 Task: Add a condition where "Channel Is WhatsApp" in pending tickets.
Action: Mouse moved to (133, 380)
Screenshot: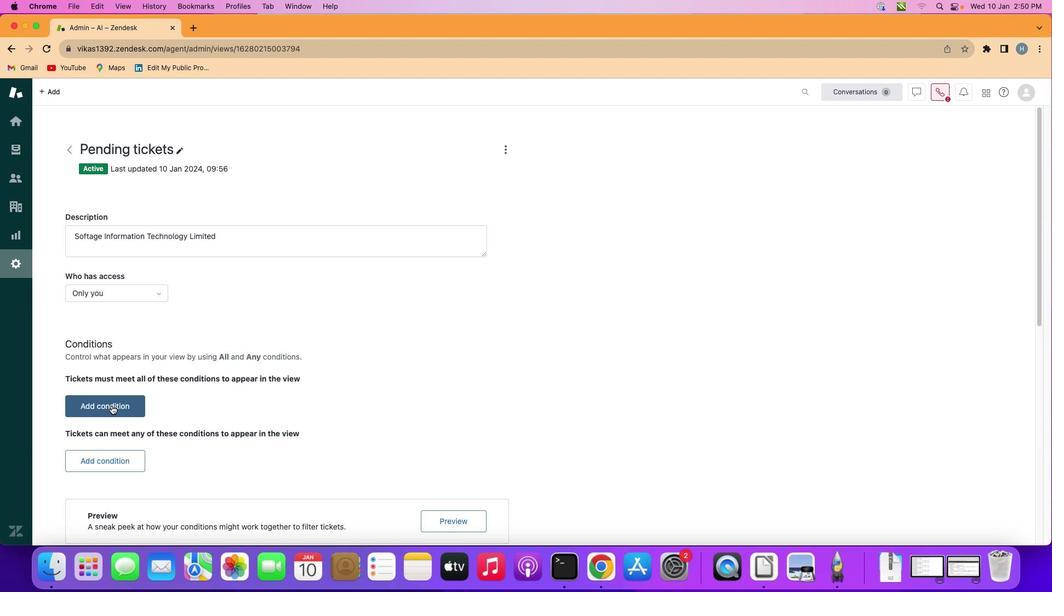 
Action: Mouse pressed left at (133, 380)
Screenshot: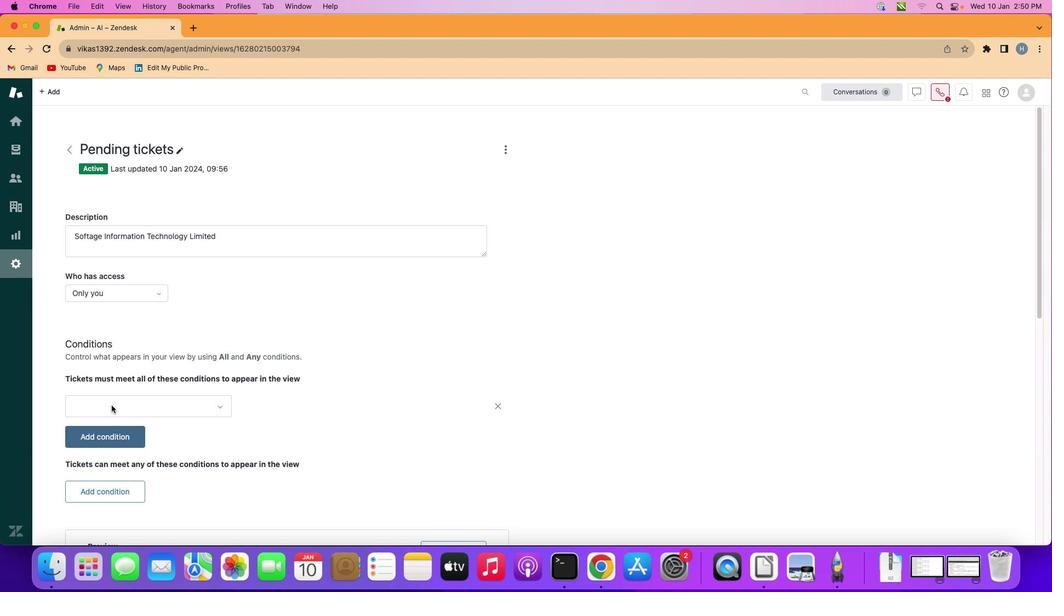 
Action: Mouse moved to (191, 380)
Screenshot: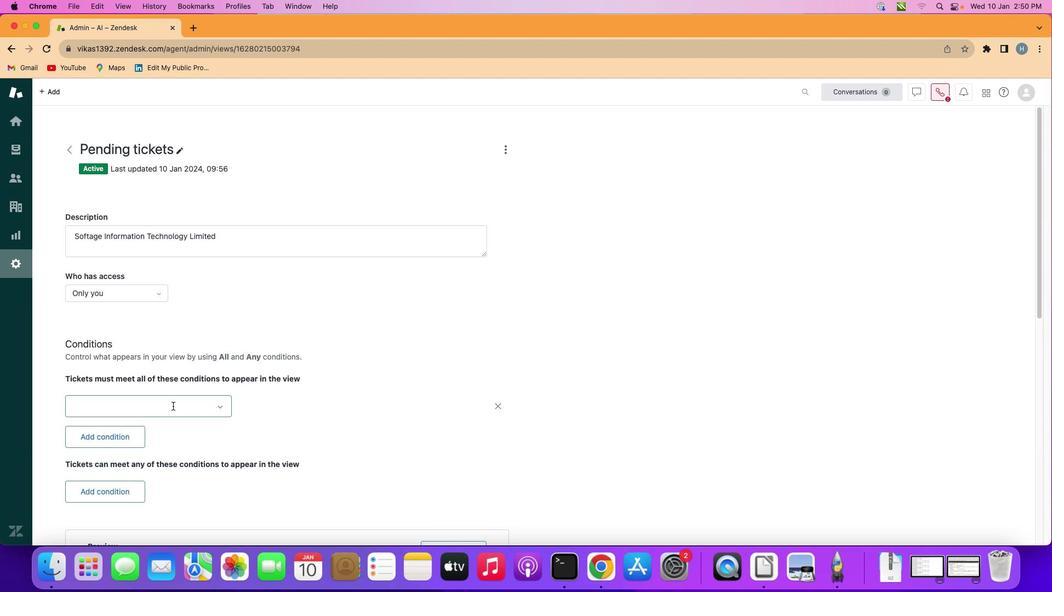 
Action: Mouse pressed left at (191, 380)
Screenshot: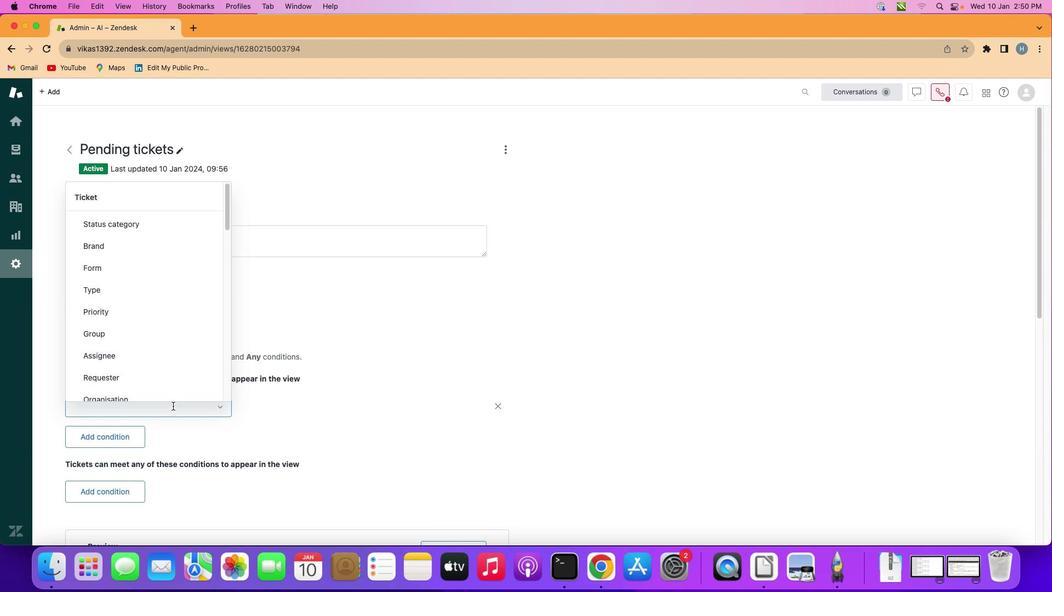 
Action: Mouse moved to (194, 307)
Screenshot: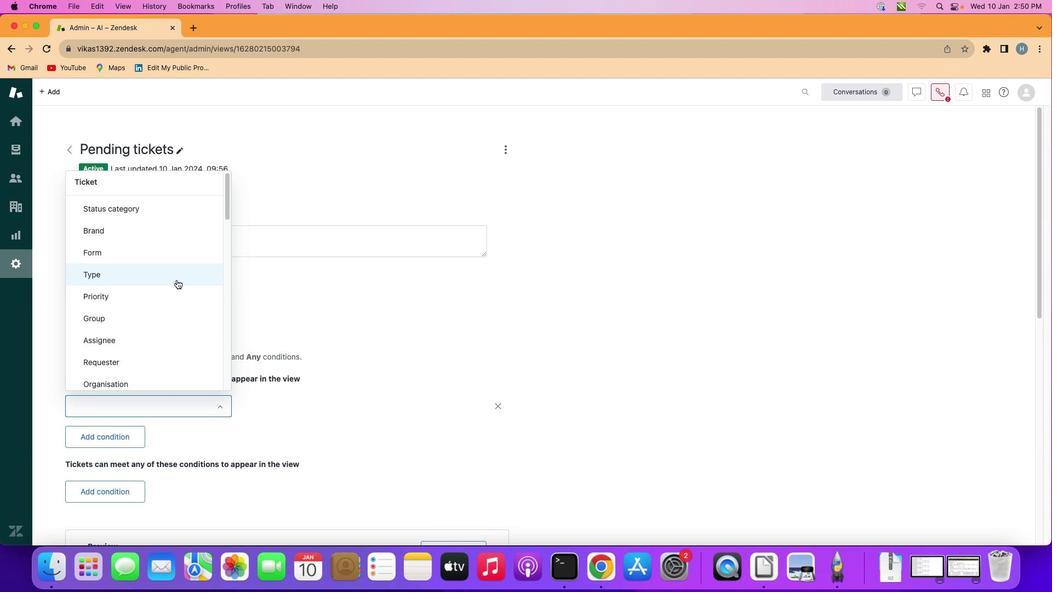 
Action: Mouse scrolled (194, 307) with delta (29, 145)
Screenshot: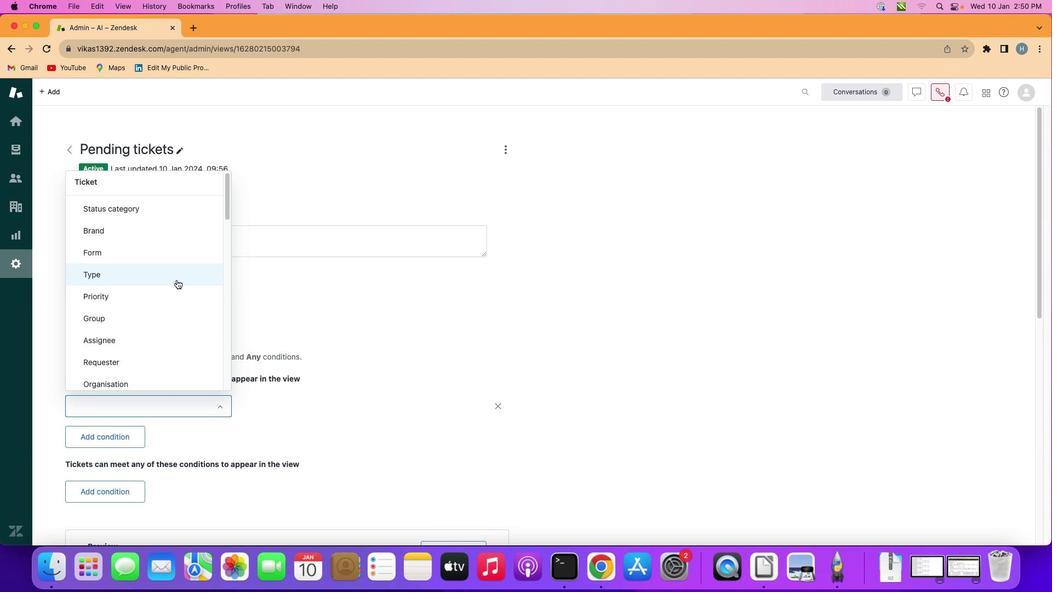 
Action: Mouse moved to (194, 307)
Screenshot: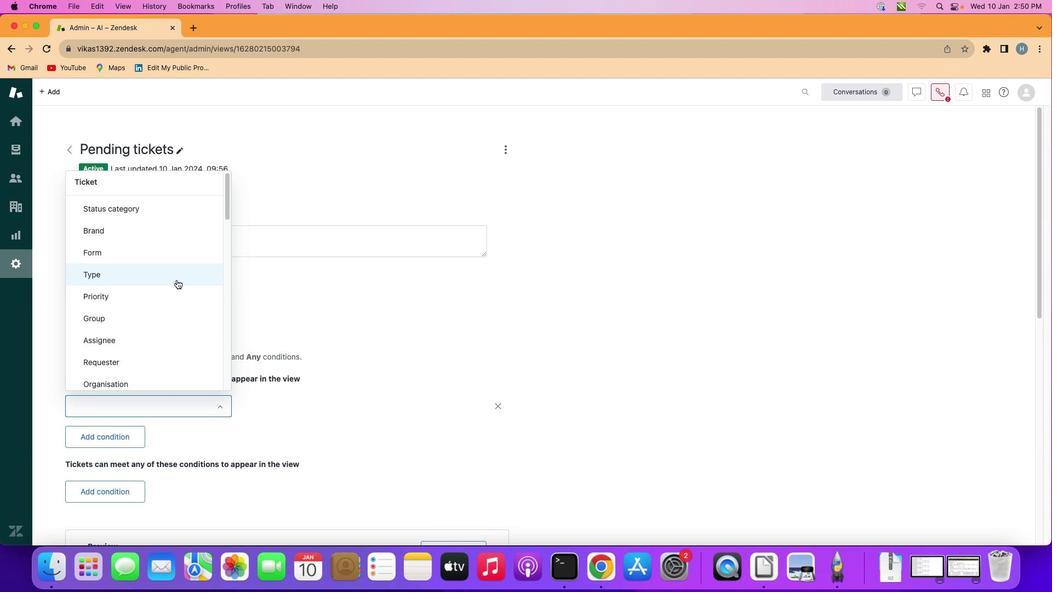 
Action: Mouse scrolled (194, 307) with delta (29, 145)
Screenshot: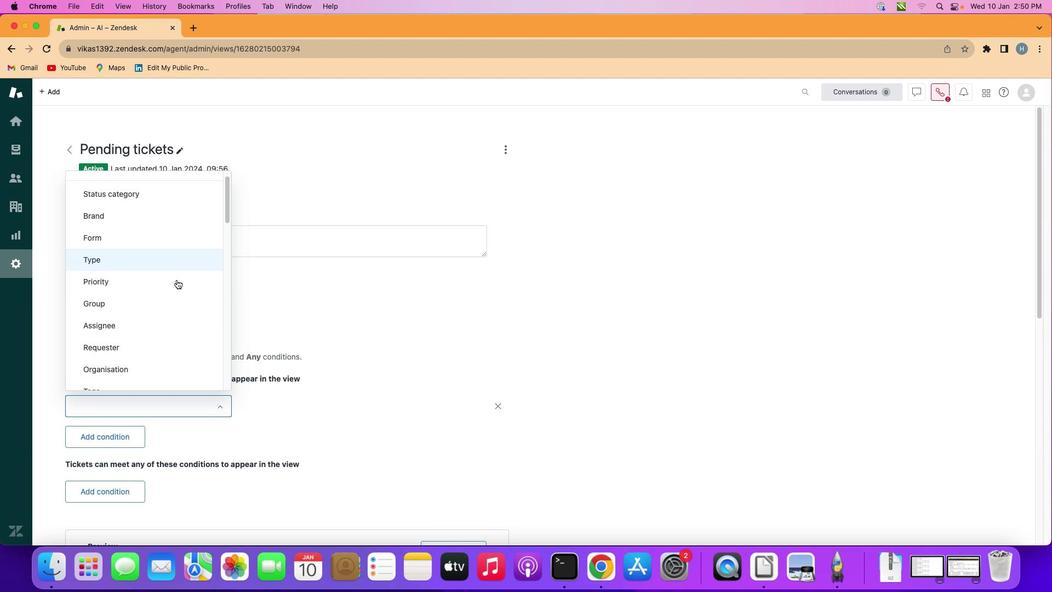 
Action: Mouse moved to (194, 307)
Screenshot: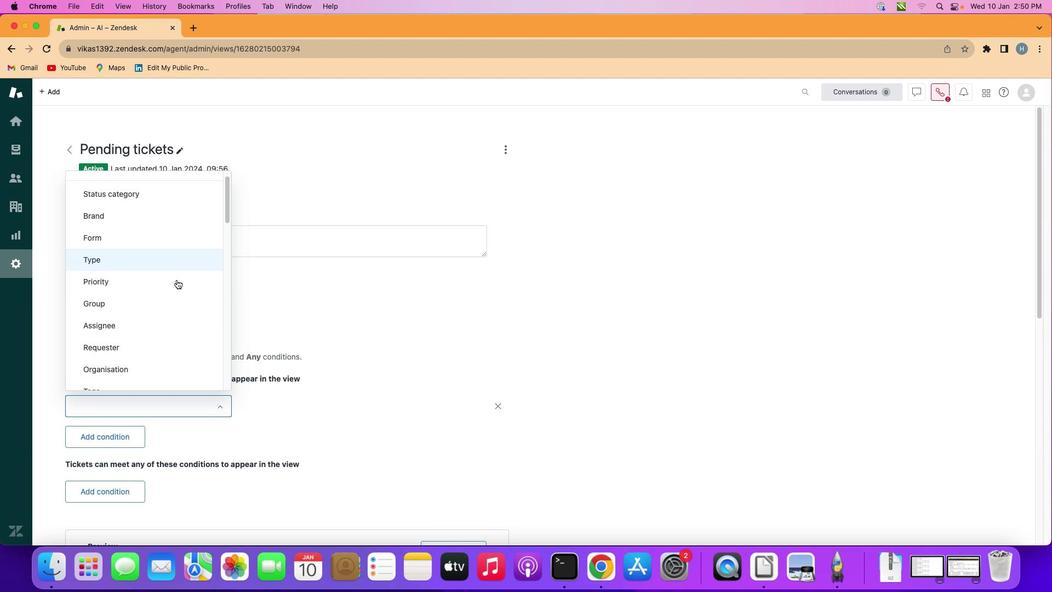 
Action: Mouse scrolled (194, 307) with delta (29, 145)
Screenshot: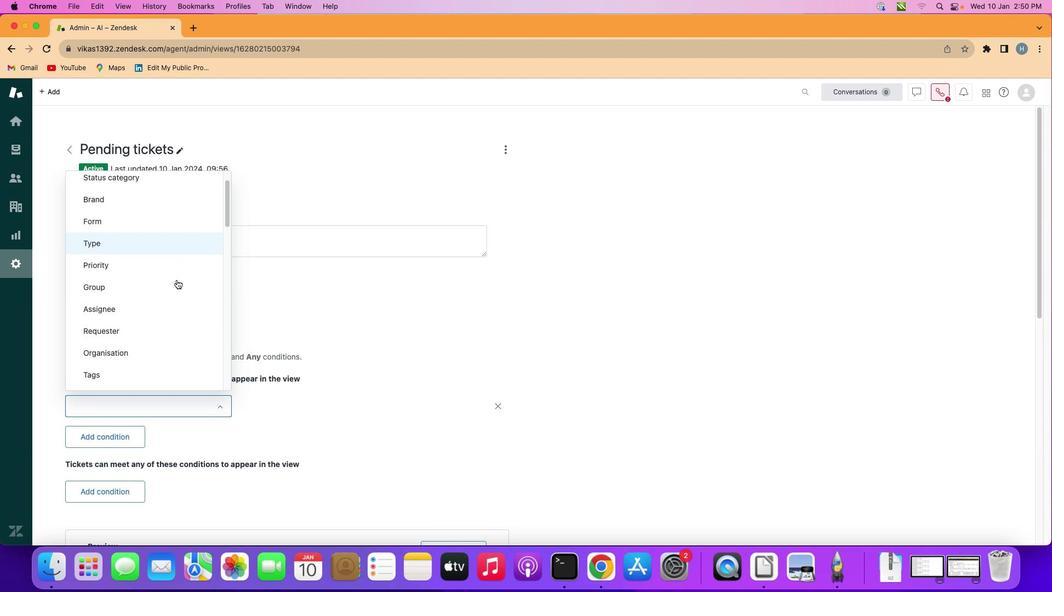 
Action: Mouse moved to (194, 307)
Screenshot: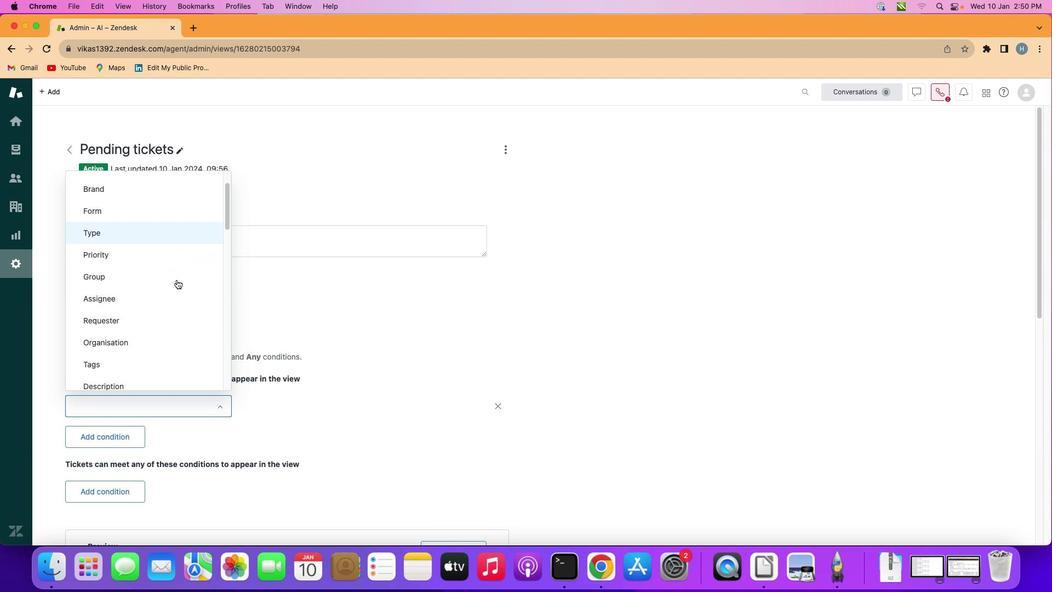 
Action: Mouse scrolled (194, 307) with delta (29, 145)
Screenshot: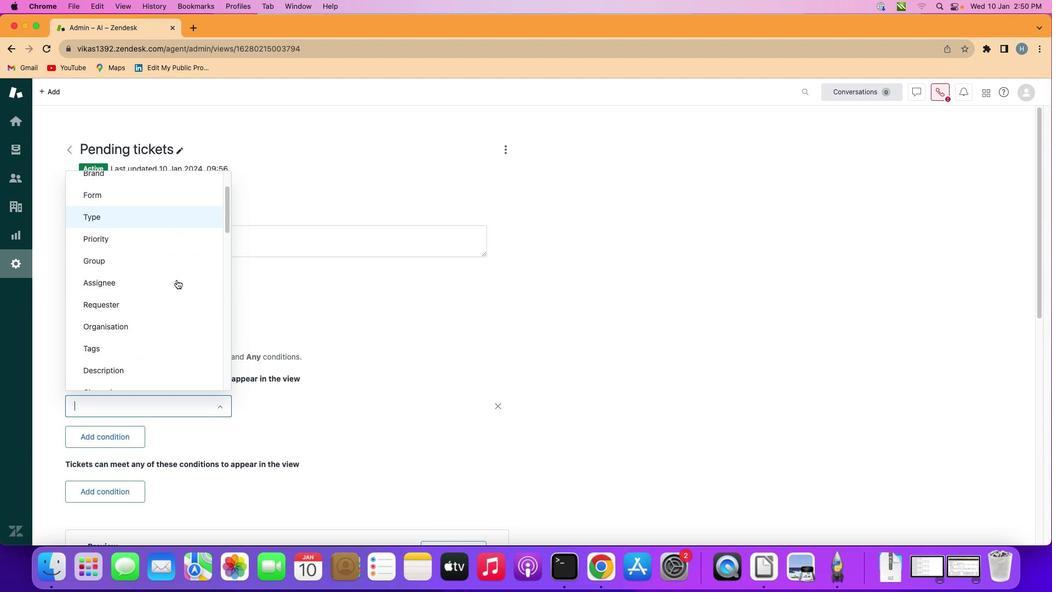 
Action: Mouse scrolled (194, 307) with delta (29, 145)
Screenshot: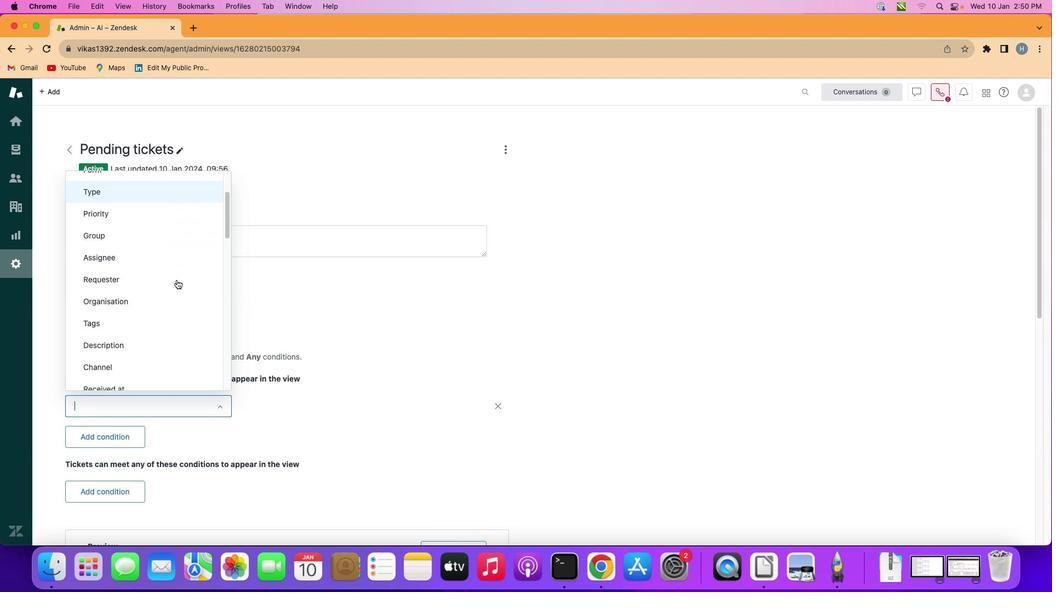 
Action: Mouse moved to (183, 353)
Screenshot: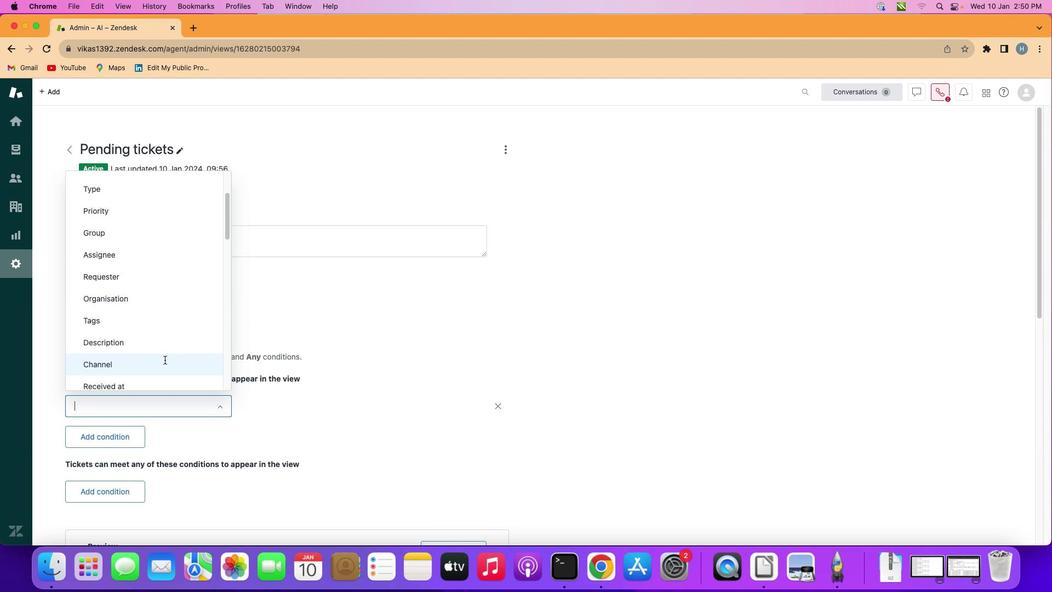 
Action: Mouse pressed left at (183, 353)
Screenshot: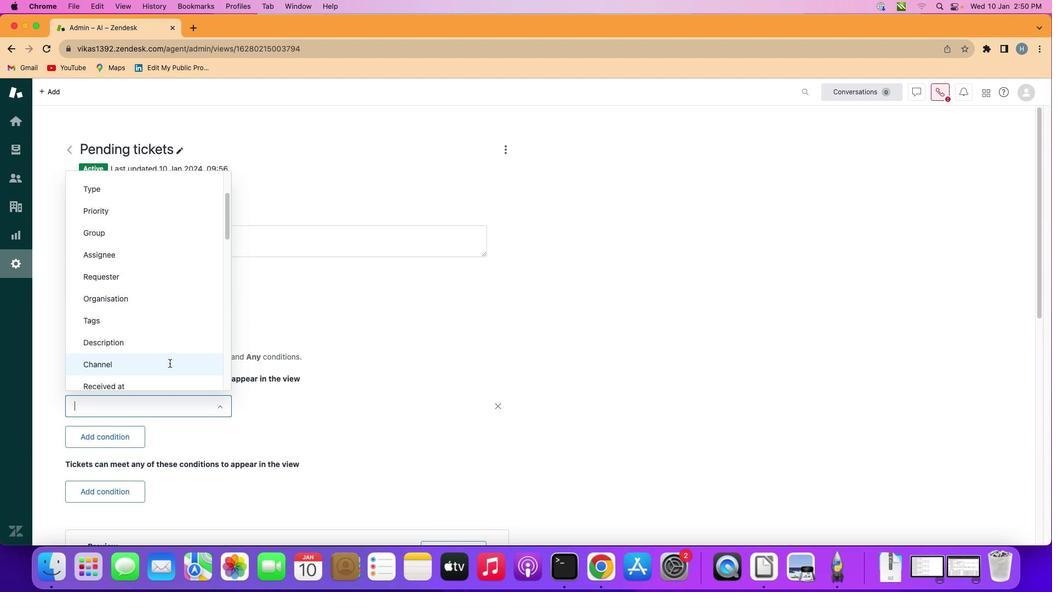 
Action: Mouse moved to (323, 381)
Screenshot: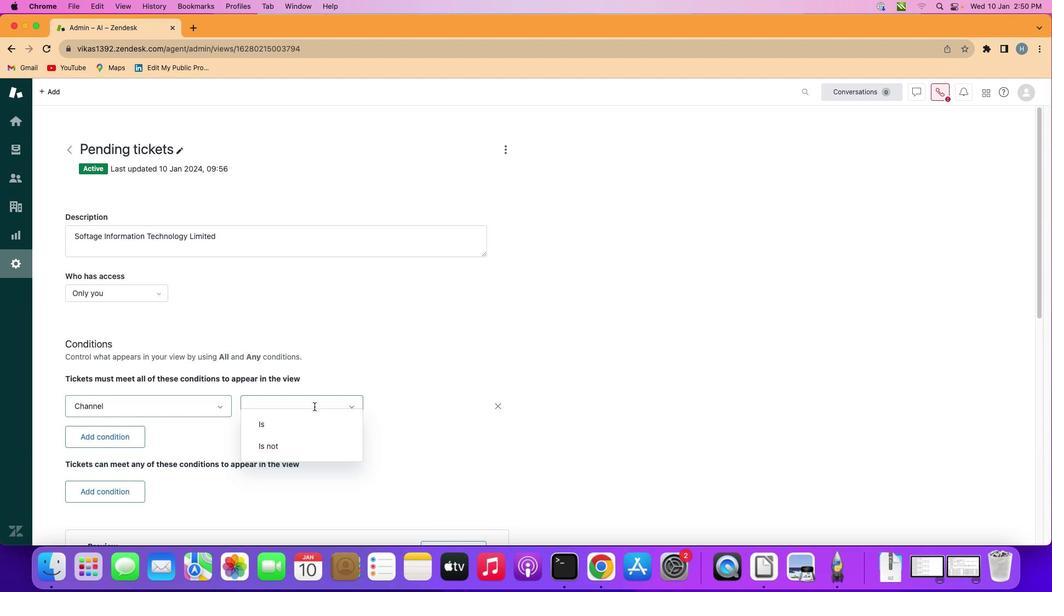 
Action: Mouse pressed left at (323, 381)
Screenshot: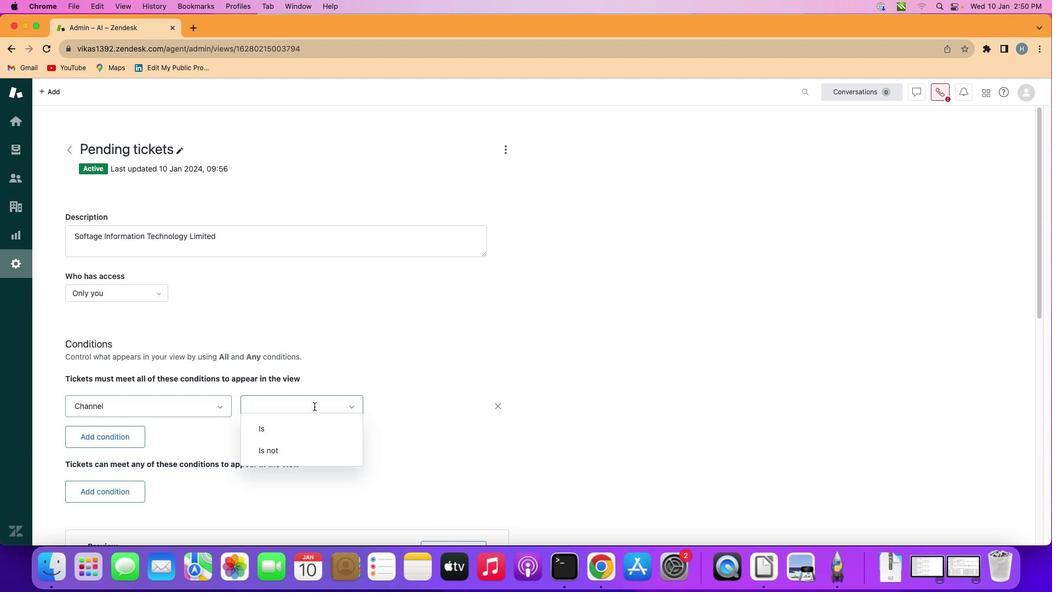 
Action: Mouse moved to (314, 397)
Screenshot: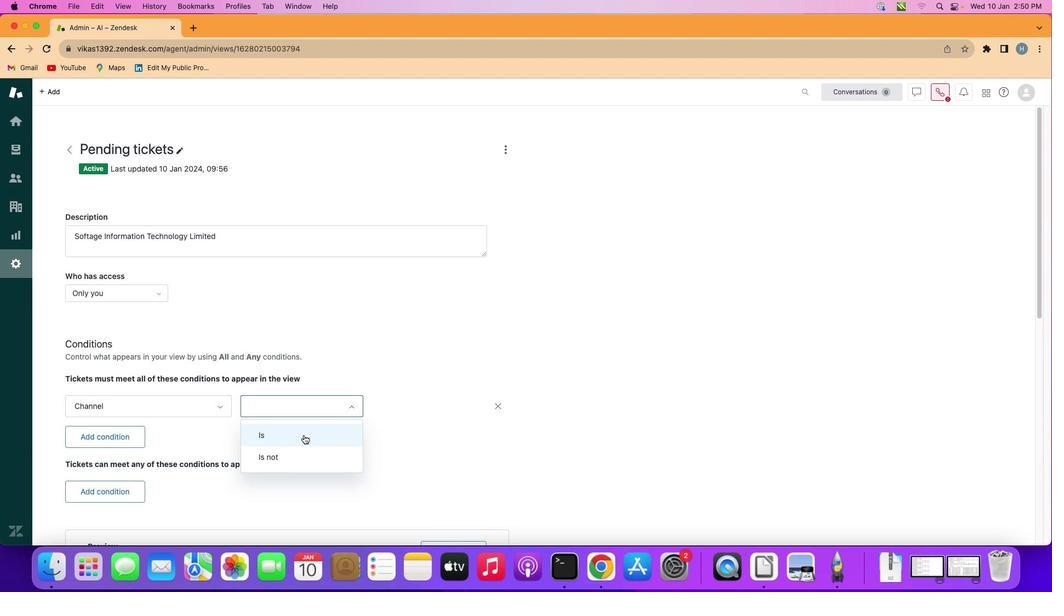 
Action: Mouse pressed left at (314, 397)
Screenshot: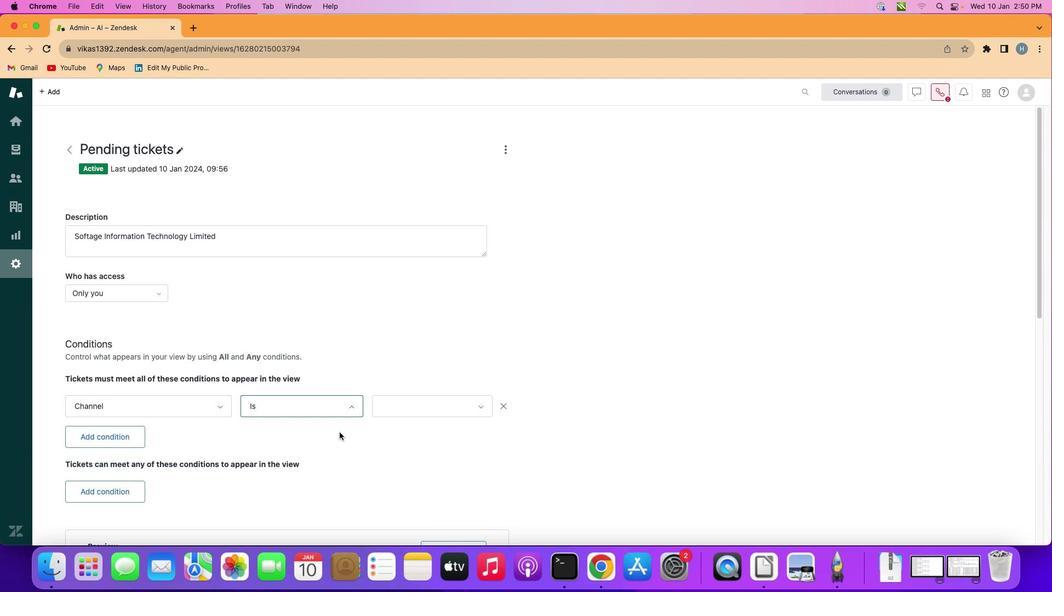 
Action: Mouse moved to (434, 383)
Screenshot: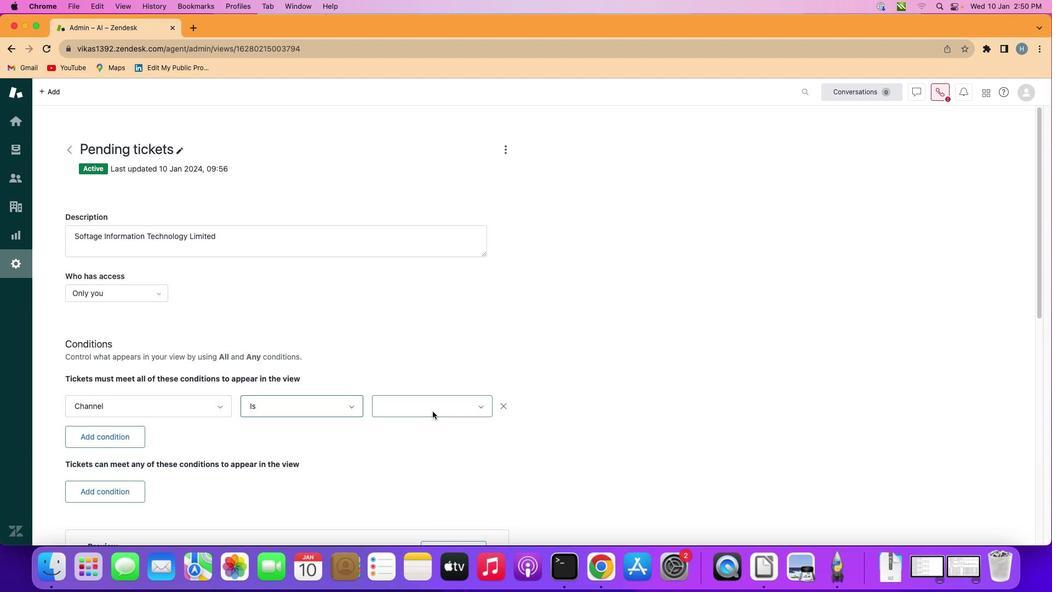 
Action: Mouse pressed left at (434, 383)
Screenshot: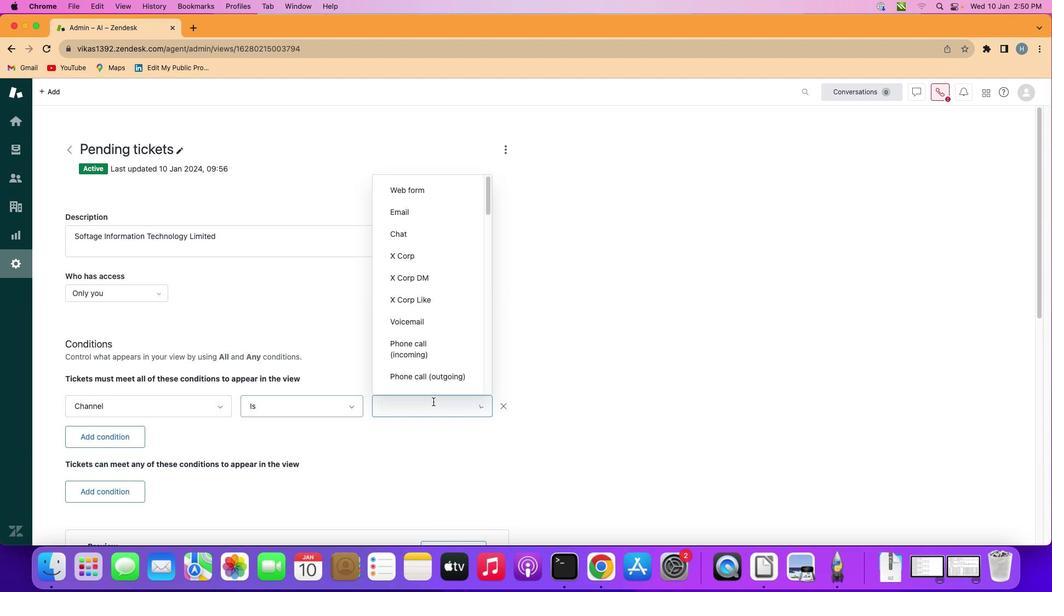 
Action: Mouse moved to (433, 339)
Screenshot: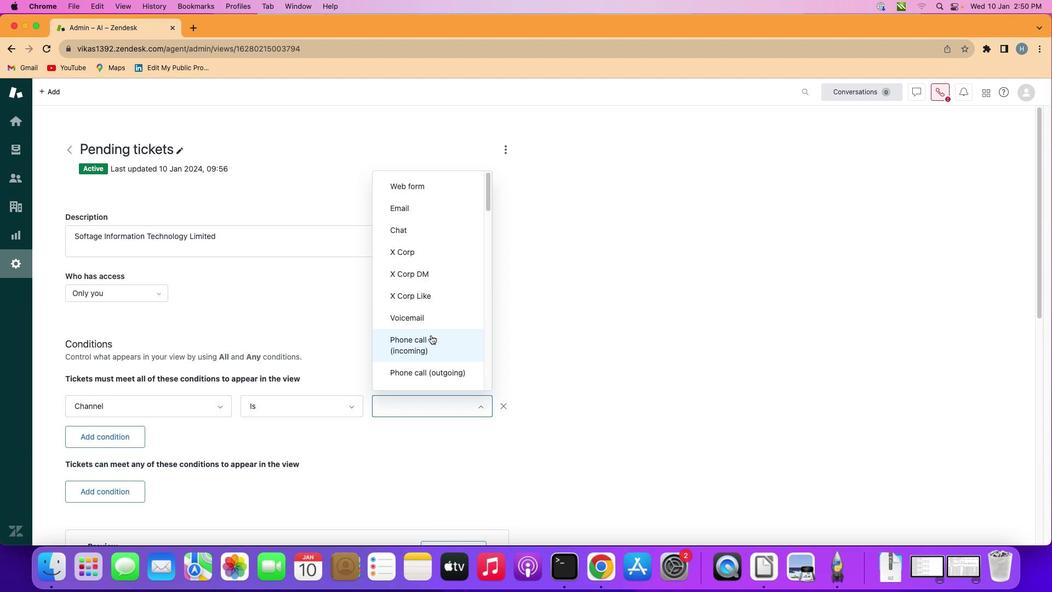 
Action: Mouse scrolled (433, 339) with delta (29, 145)
Screenshot: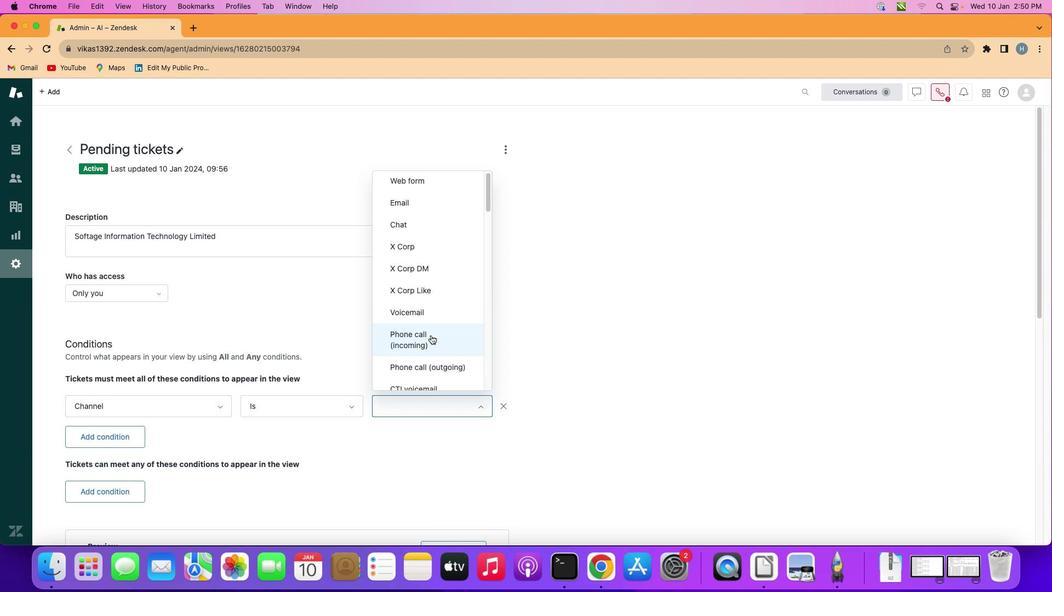 
Action: Mouse scrolled (433, 339) with delta (29, 145)
Screenshot: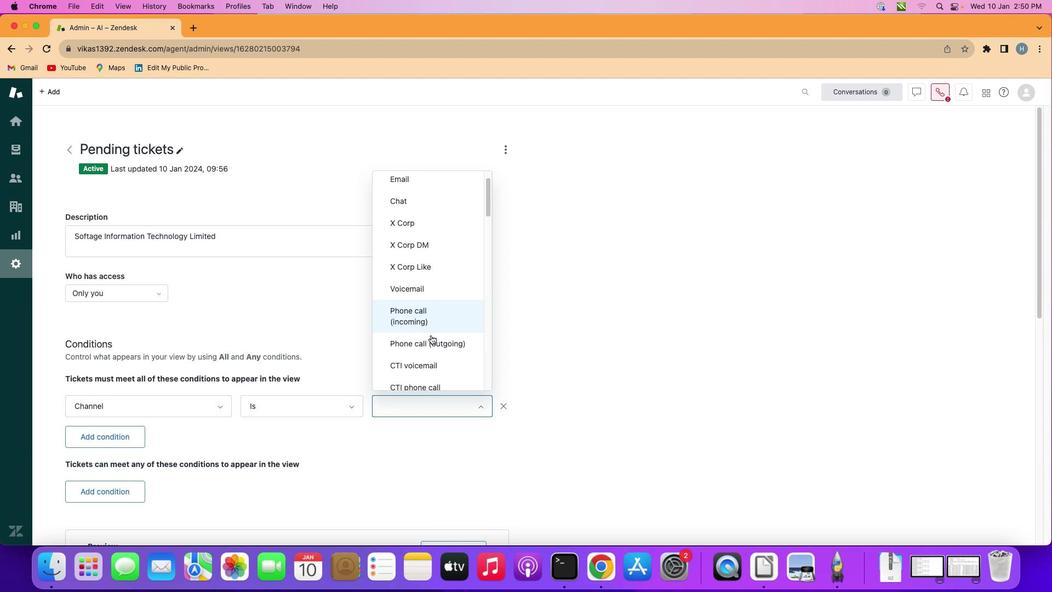 
Action: Mouse scrolled (433, 339) with delta (29, 145)
Screenshot: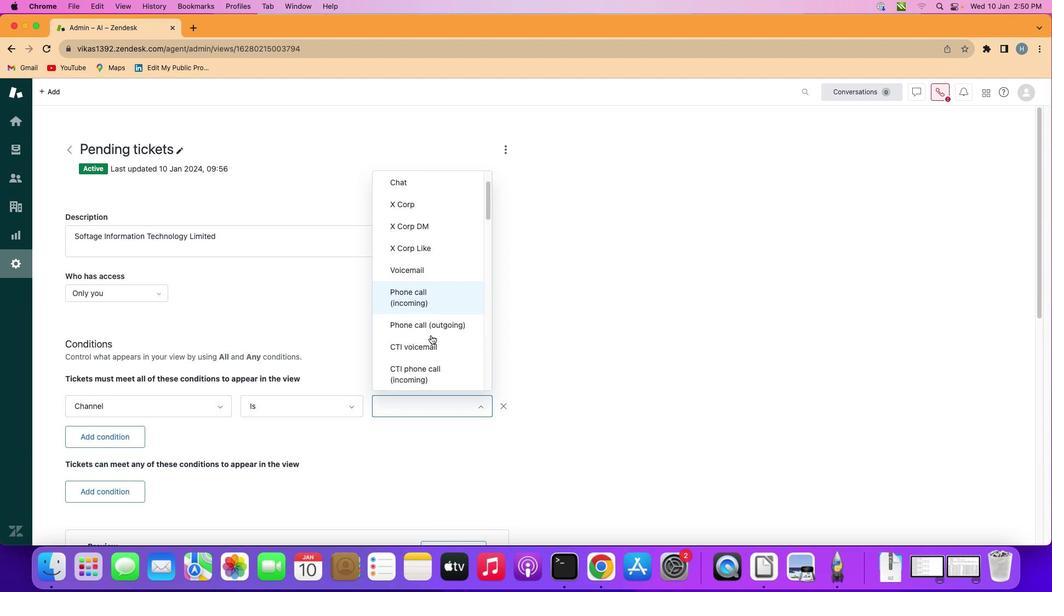 
Action: Mouse scrolled (433, 339) with delta (29, 145)
Screenshot: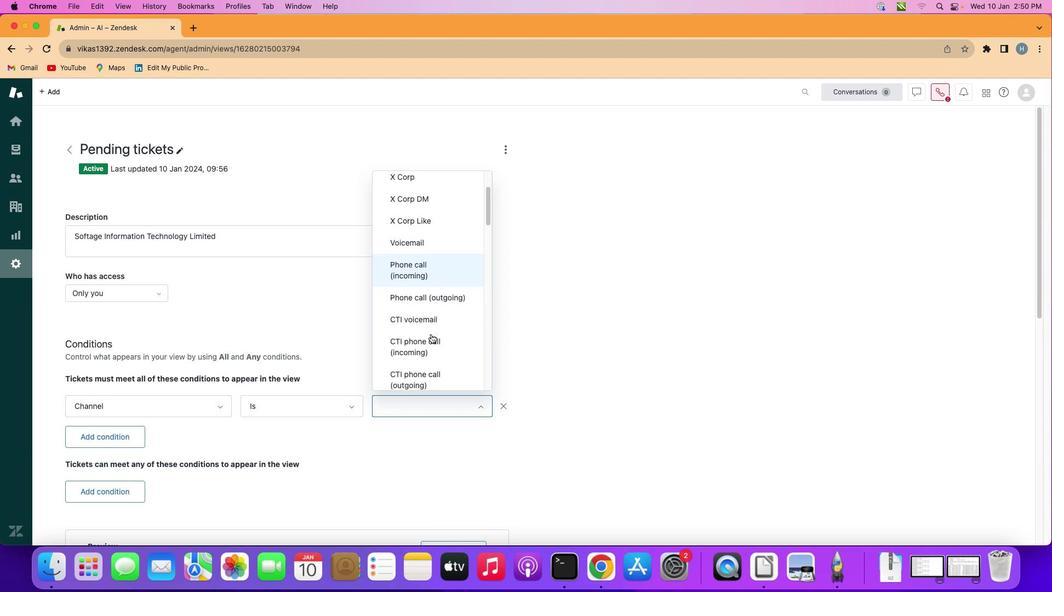 
Action: Mouse scrolled (433, 339) with delta (29, 145)
Screenshot: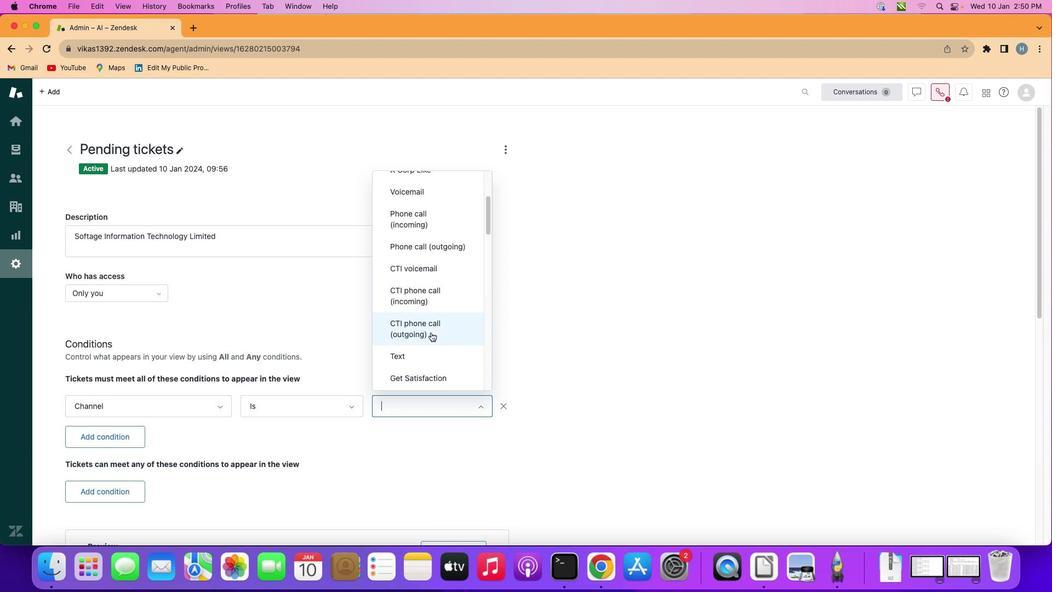 
Action: Mouse moved to (432, 337)
Screenshot: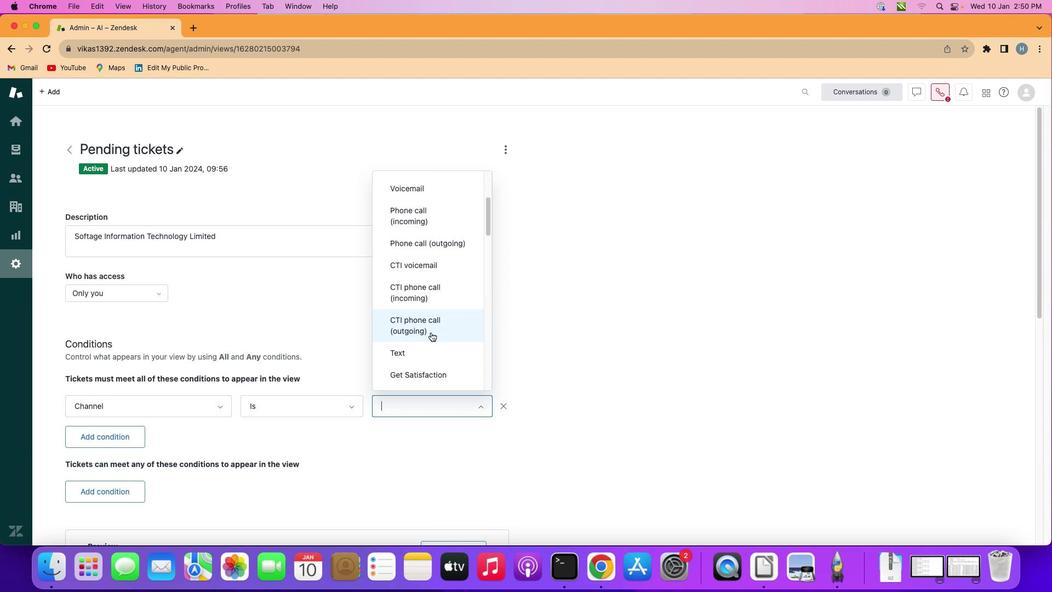 
Action: Mouse scrolled (432, 337) with delta (29, 145)
Screenshot: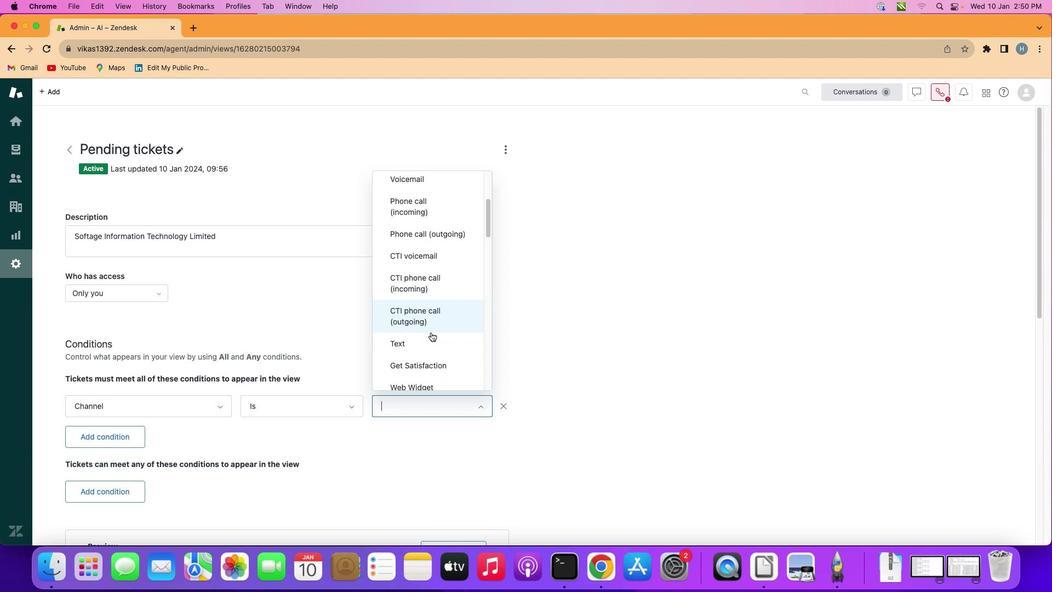 
Action: Mouse scrolled (432, 337) with delta (29, 145)
Screenshot: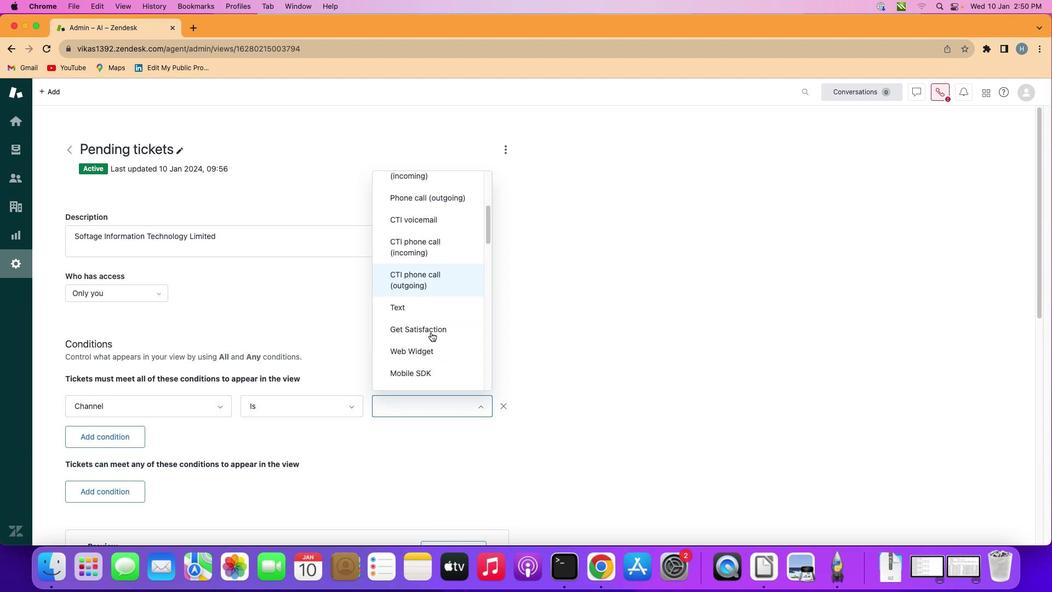 
Action: Mouse scrolled (432, 337) with delta (29, 145)
Screenshot: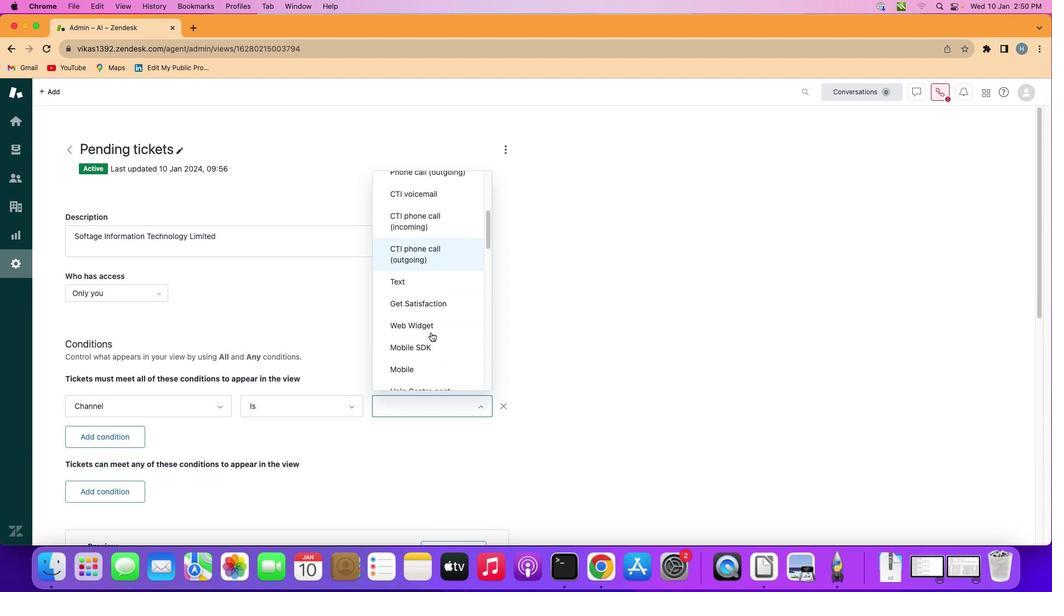 
Action: Mouse scrolled (432, 337) with delta (29, 145)
Screenshot: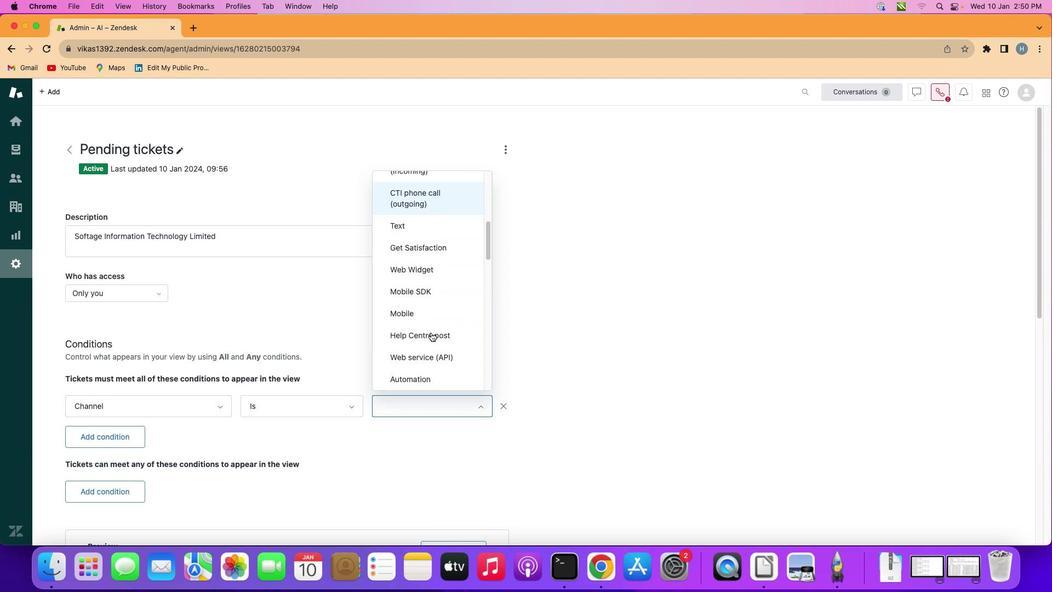 
Action: Mouse scrolled (432, 337) with delta (29, 145)
Screenshot: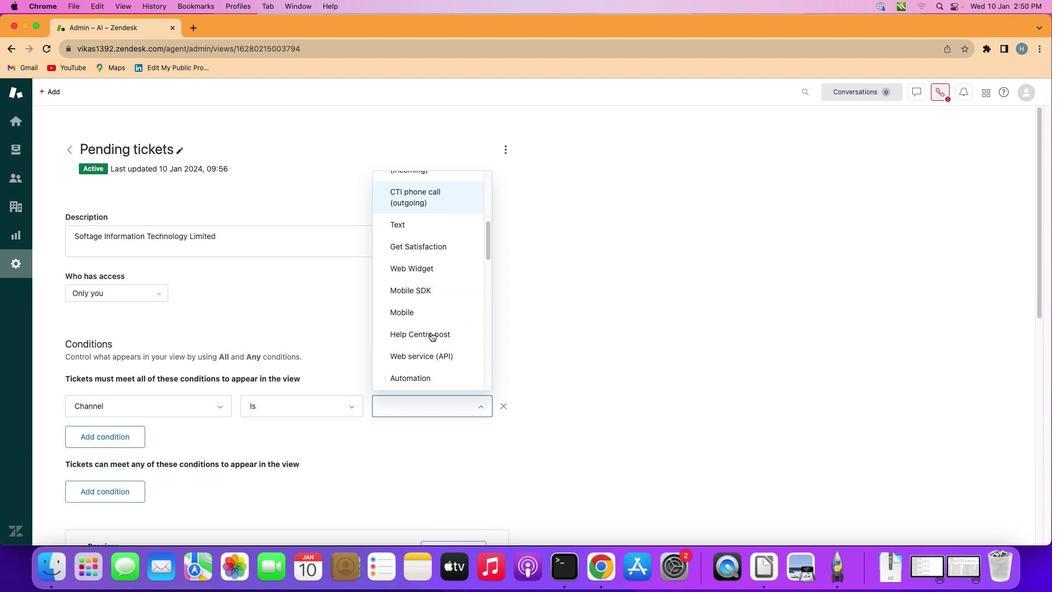 
Action: Mouse scrolled (432, 337) with delta (29, 145)
Screenshot: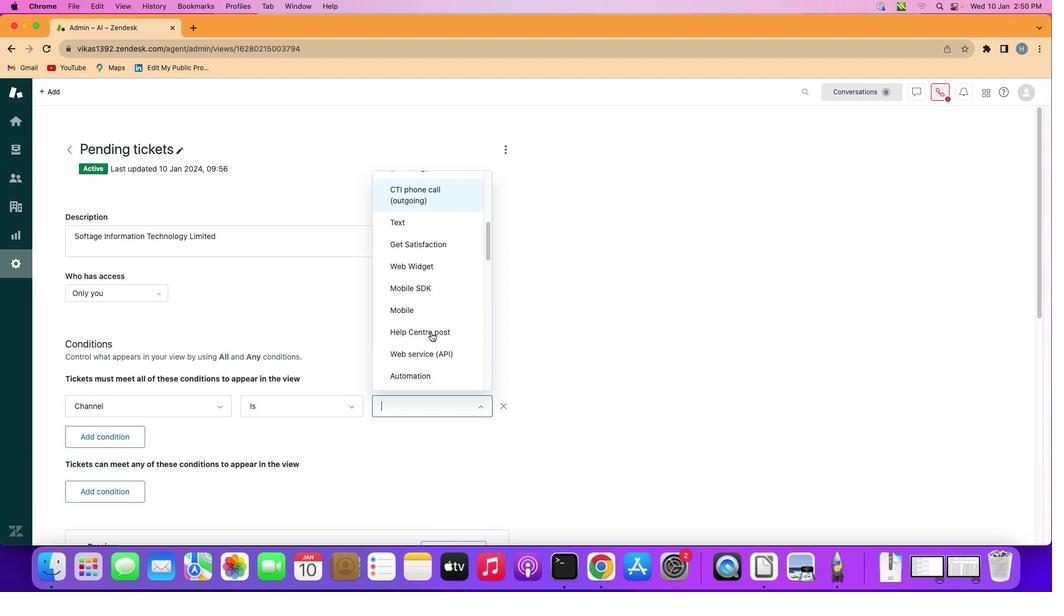 
Action: Mouse scrolled (432, 337) with delta (29, 145)
Screenshot: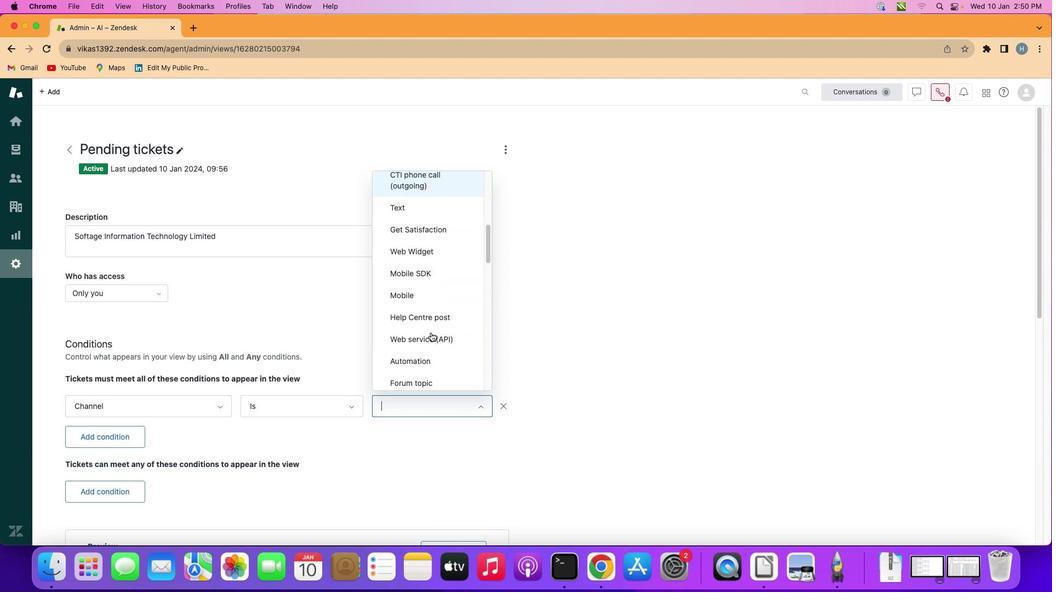 
Action: Mouse scrolled (432, 337) with delta (29, 145)
Screenshot: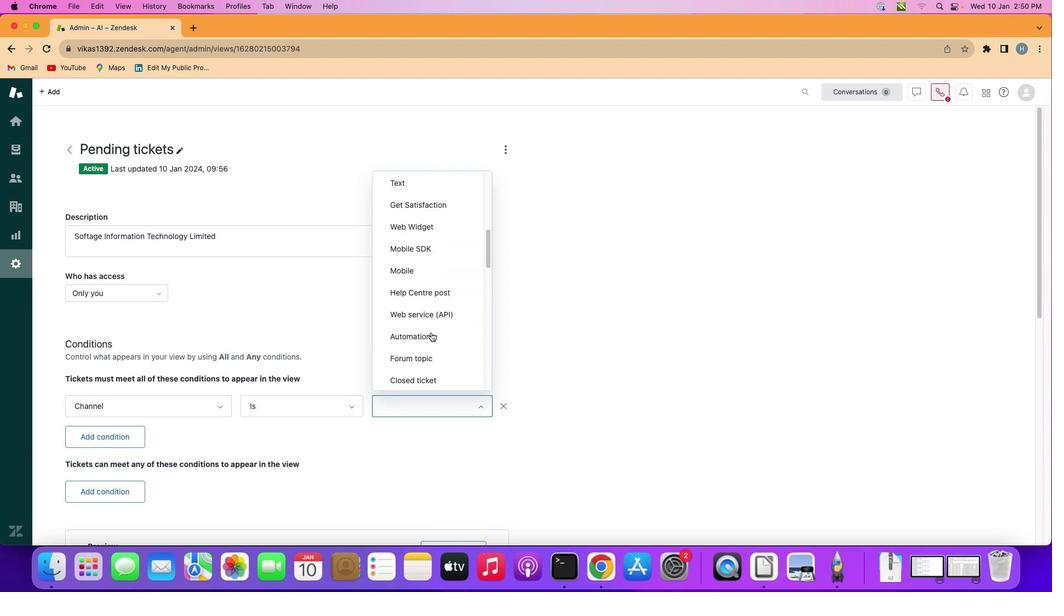 
Action: Mouse scrolled (432, 337) with delta (29, 145)
Screenshot: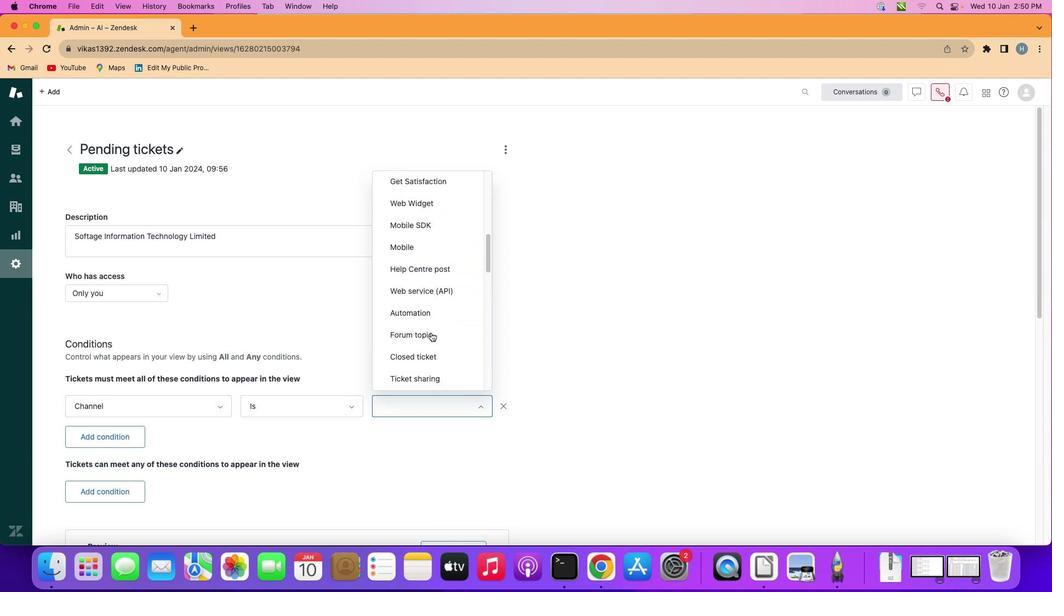 
Action: Mouse scrolled (432, 337) with delta (29, 145)
Screenshot: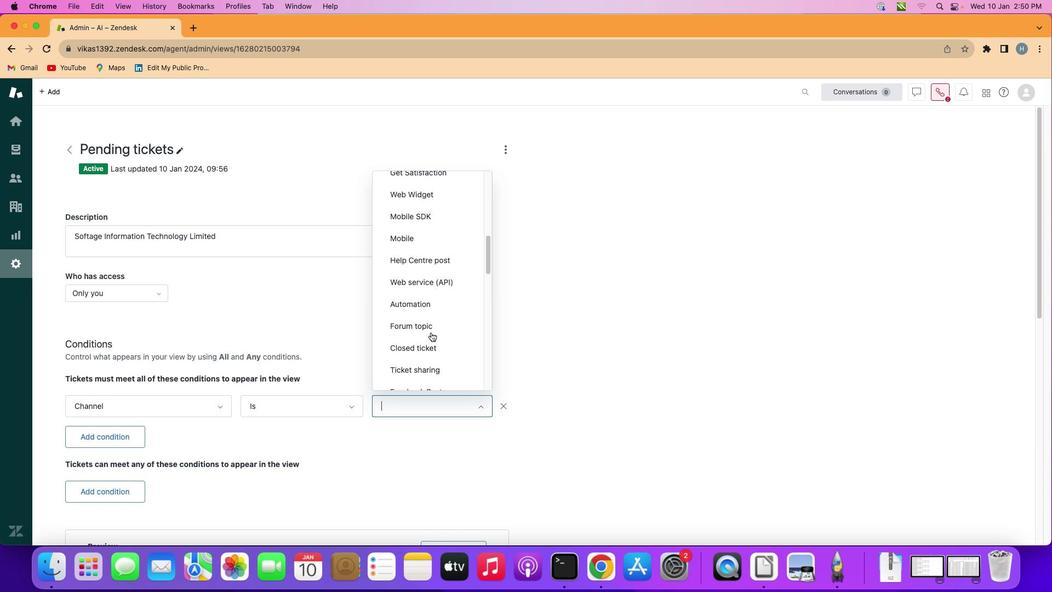 
Action: Mouse scrolled (432, 337) with delta (29, 145)
Screenshot: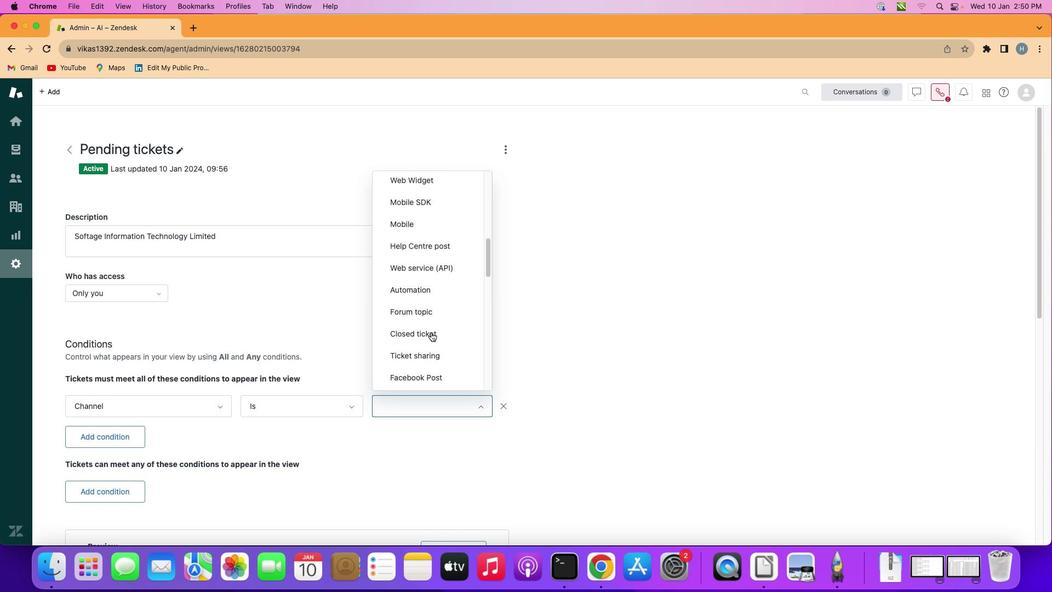 
Action: Mouse scrolled (432, 337) with delta (29, 145)
Screenshot: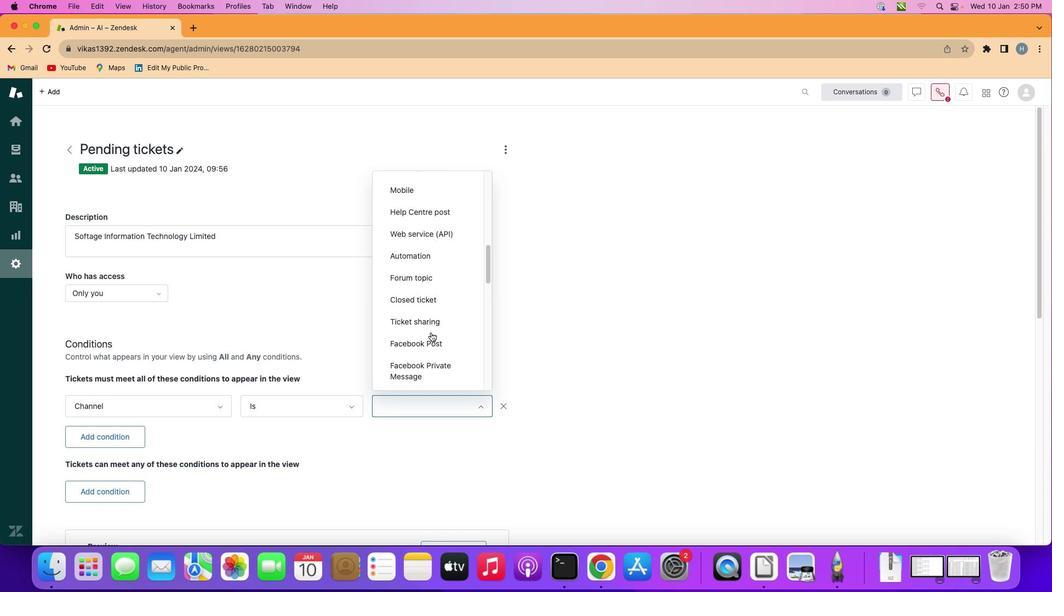 
Action: Mouse scrolled (432, 337) with delta (29, 145)
Screenshot: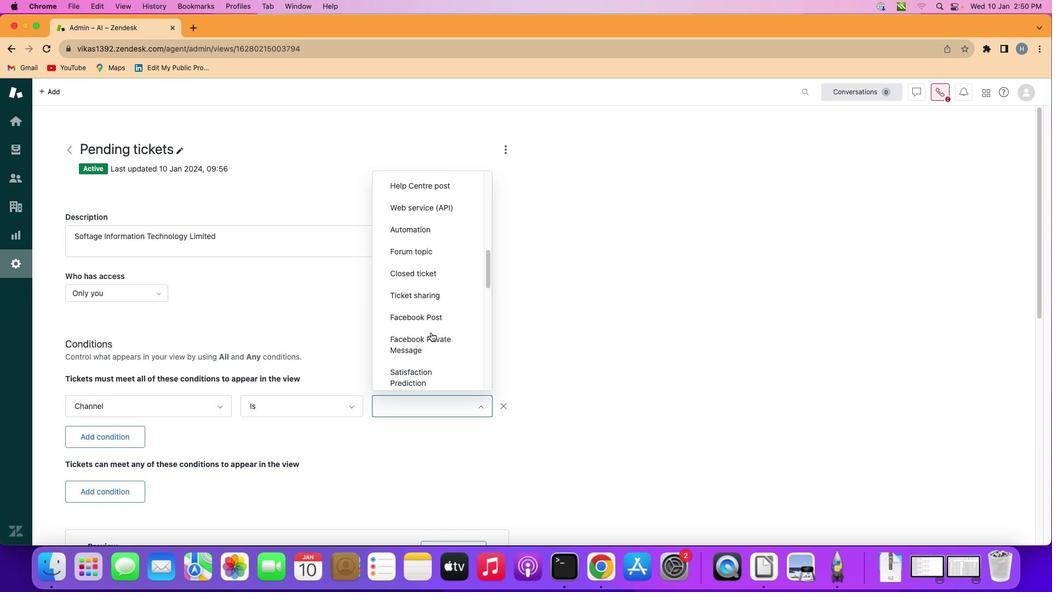 
Action: Mouse scrolled (432, 337) with delta (29, 145)
Screenshot: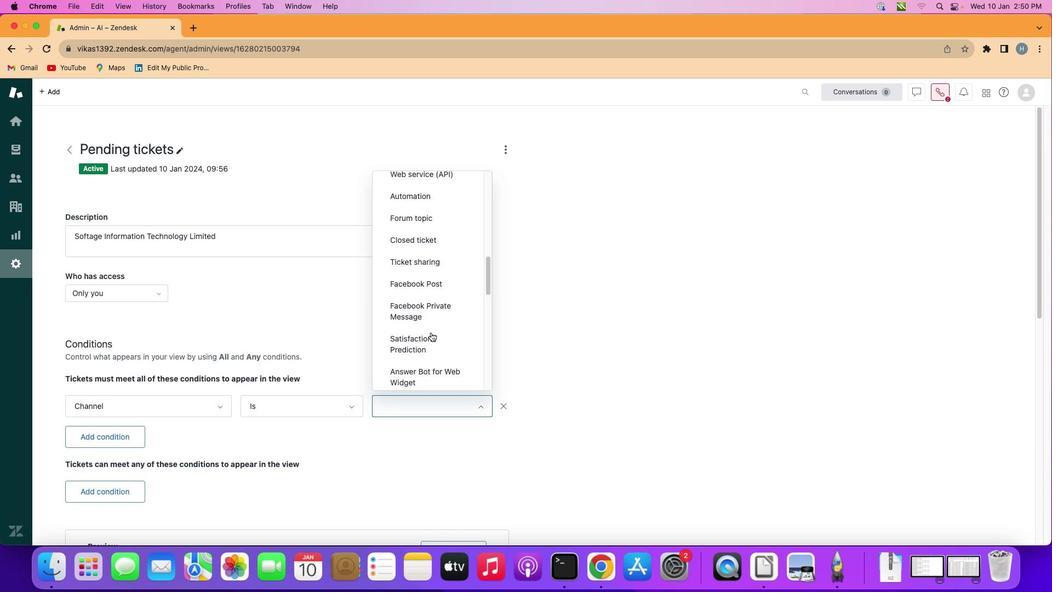 
Action: Mouse scrolled (432, 337) with delta (29, 145)
Screenshot: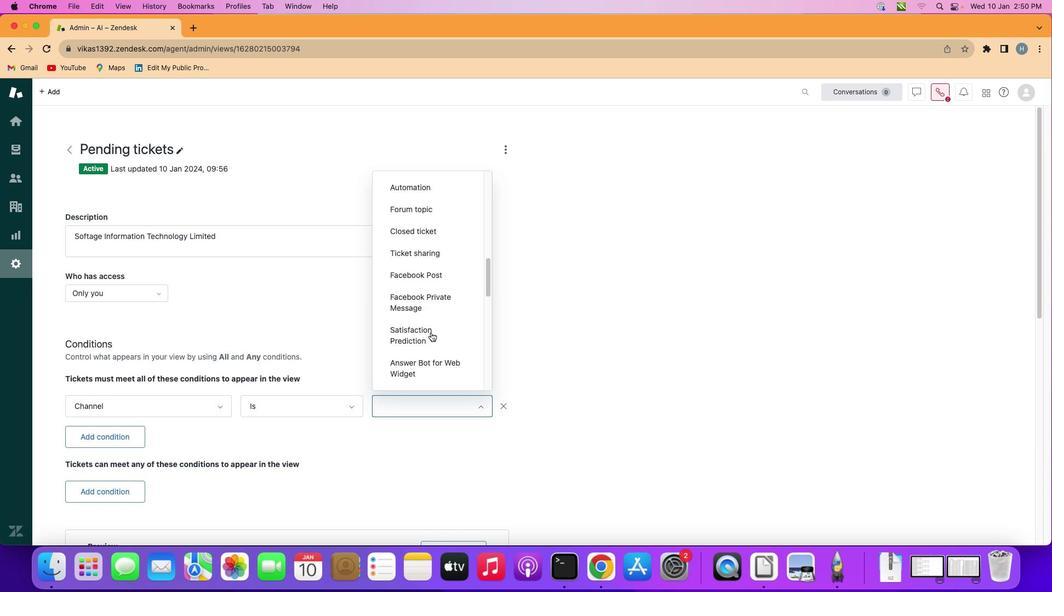 
Action: Mouse scrolled (432, 337) with delta (29, 145)
Screenshot: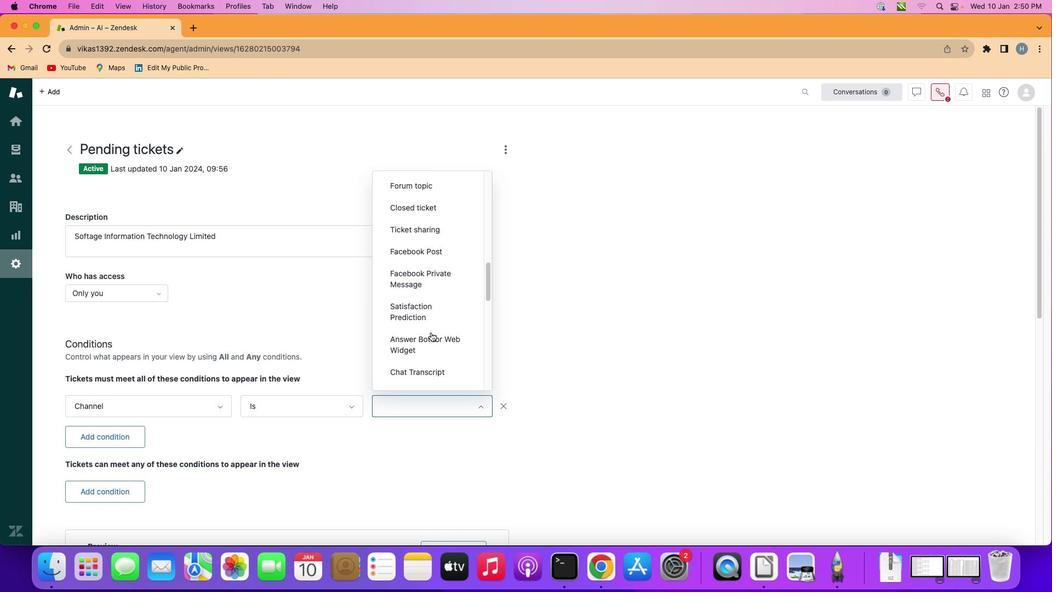 
Action: Mouse scrolled (432, 337) with delta (29, 145)
Screenshot: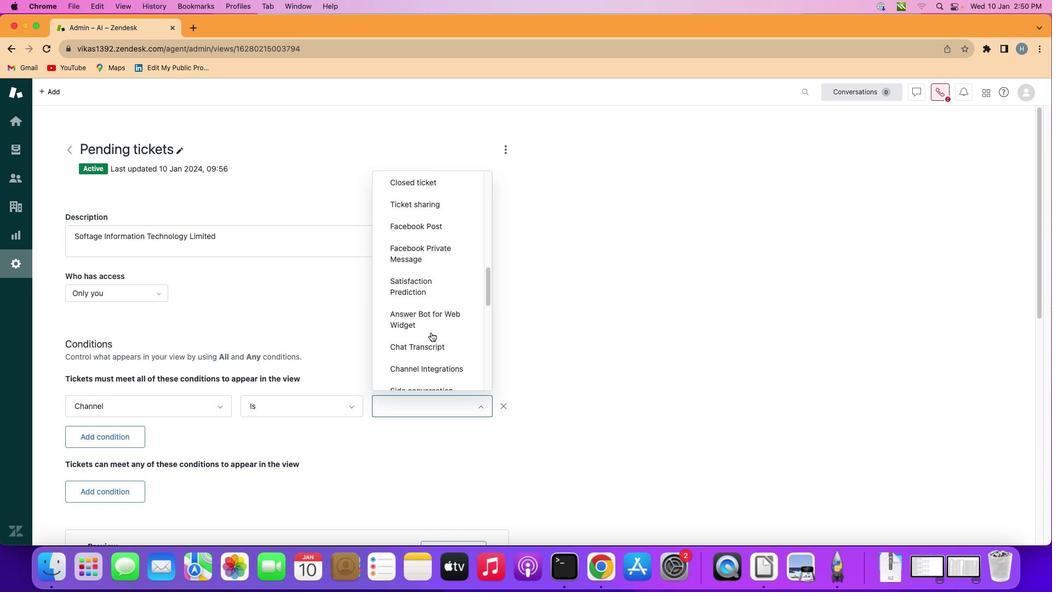 
Action: Mouse scrolled (432, 337) with delta (29, 145)
Screenshot: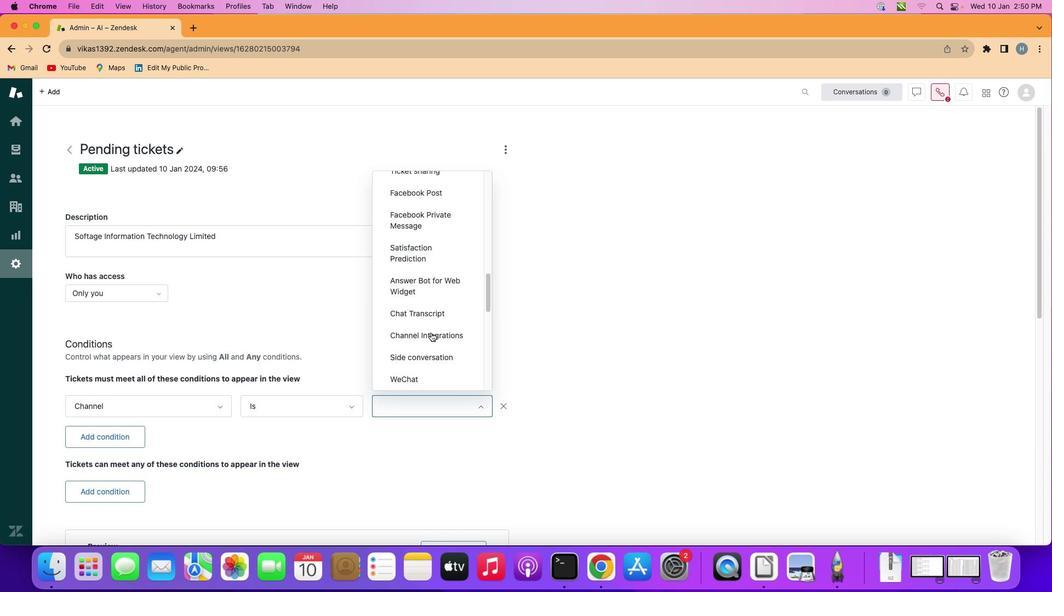 
Action: Mouse scrolled (432, 337) with delta (29, 145)
Screenshot: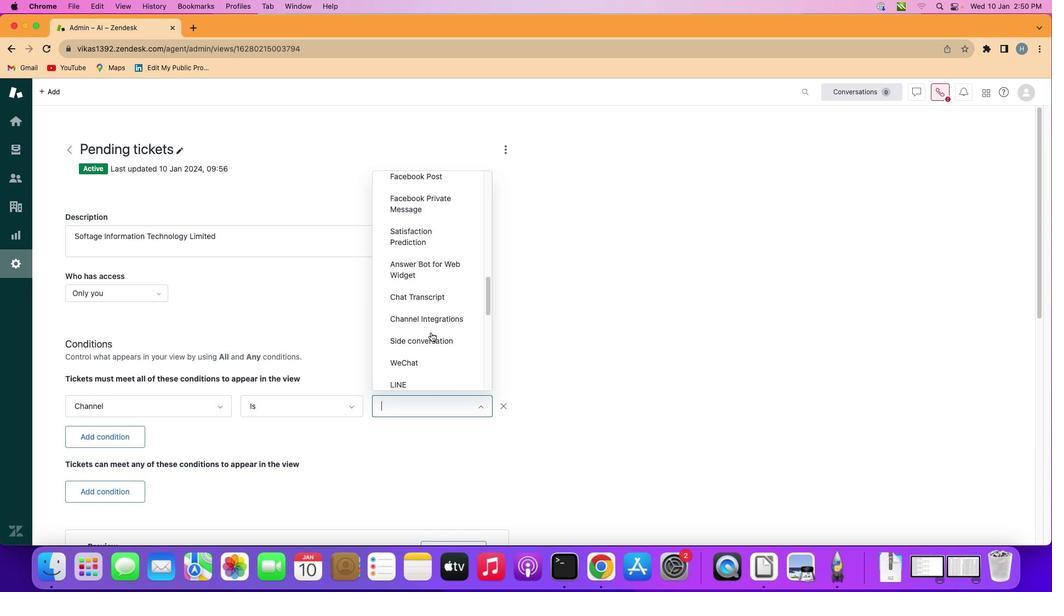 
Action: Mouse scrolled (432, 337) with delta (29, 145)
Screenshot: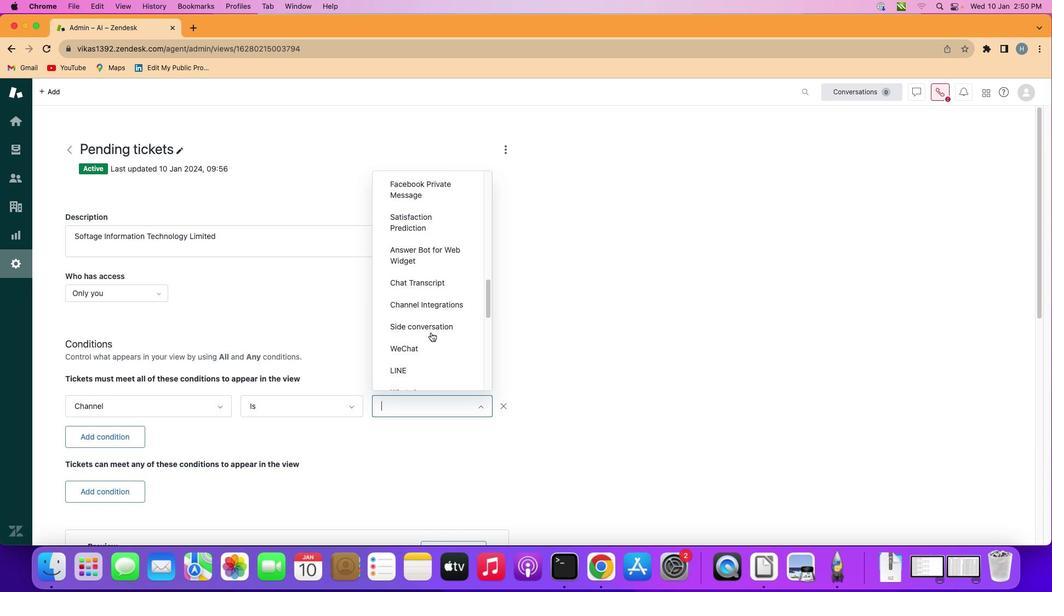 
Action: Mouse scrolled (432, 337) with delta (29, 145)
Screenshot: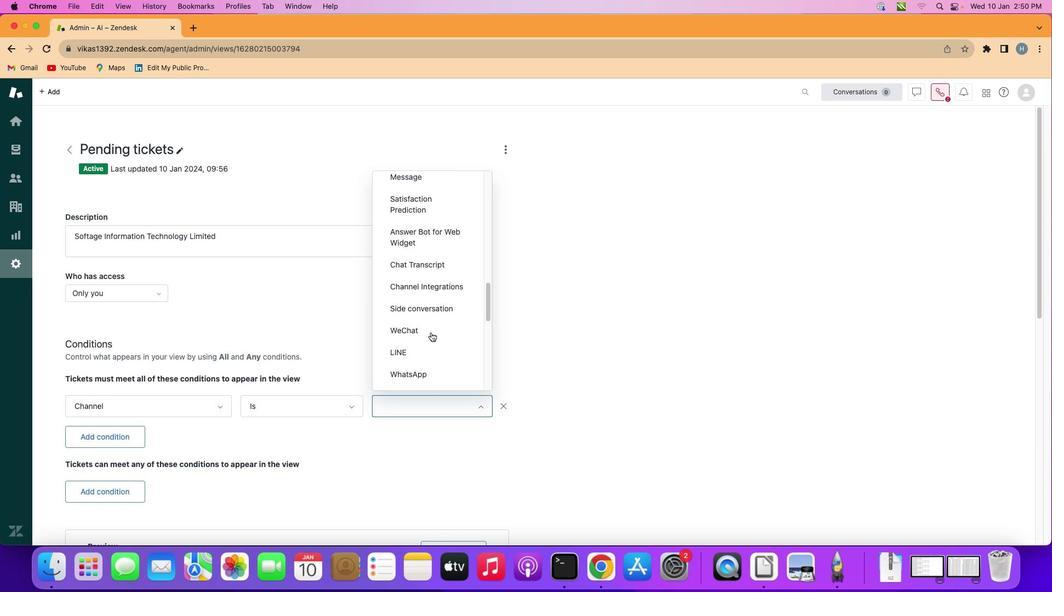 
Action: Mouse scrolled (432, 337) with delta (29, 145)
Screenshot: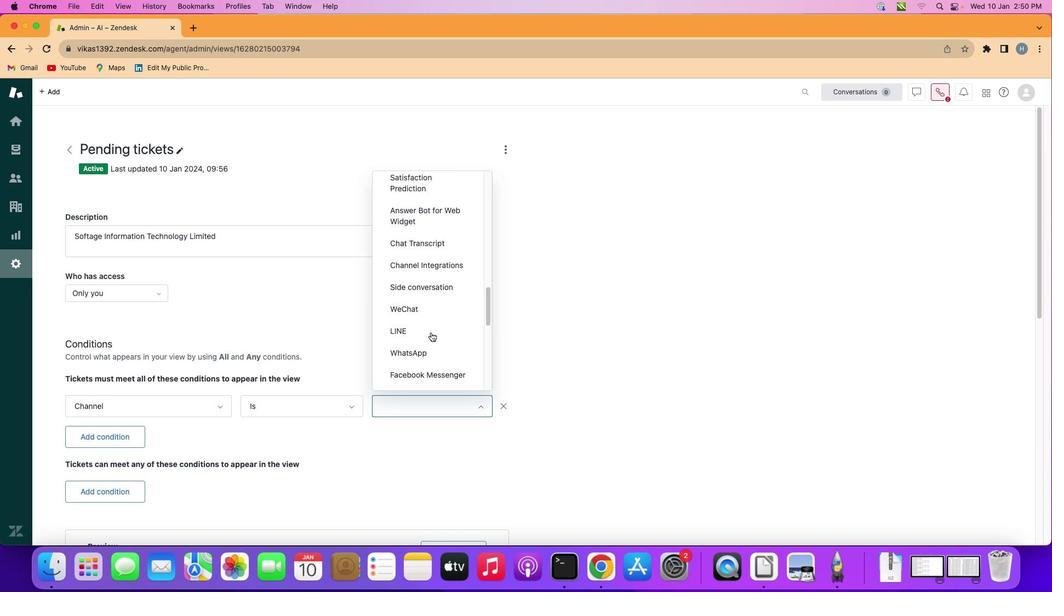 
Action: Mouse scrolled (432, 337) with delta (29, 145)
Screenshot: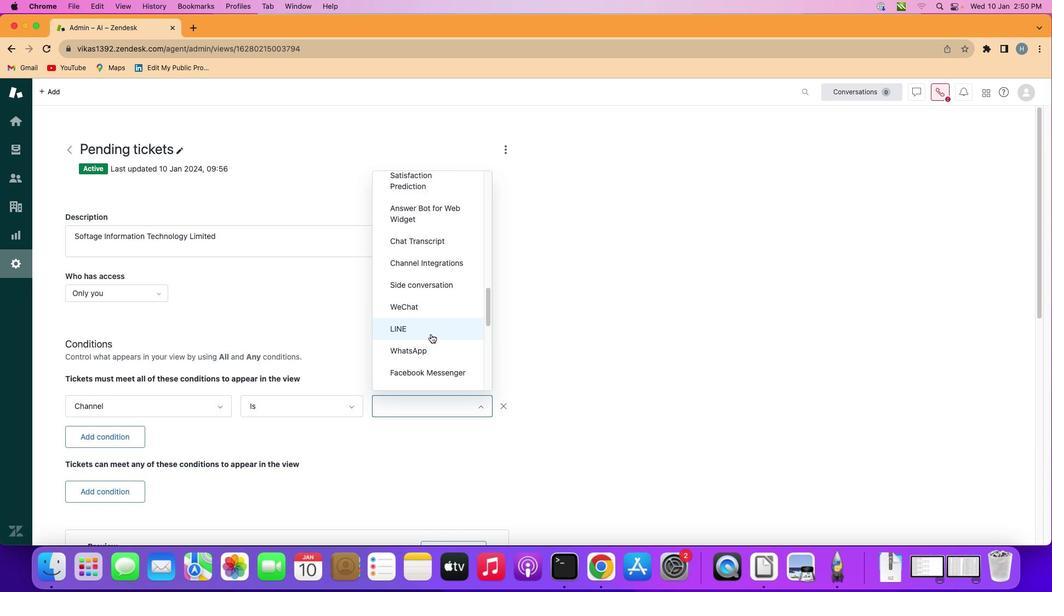 
Action: Mouse moved to (431, 343)
Screenshot: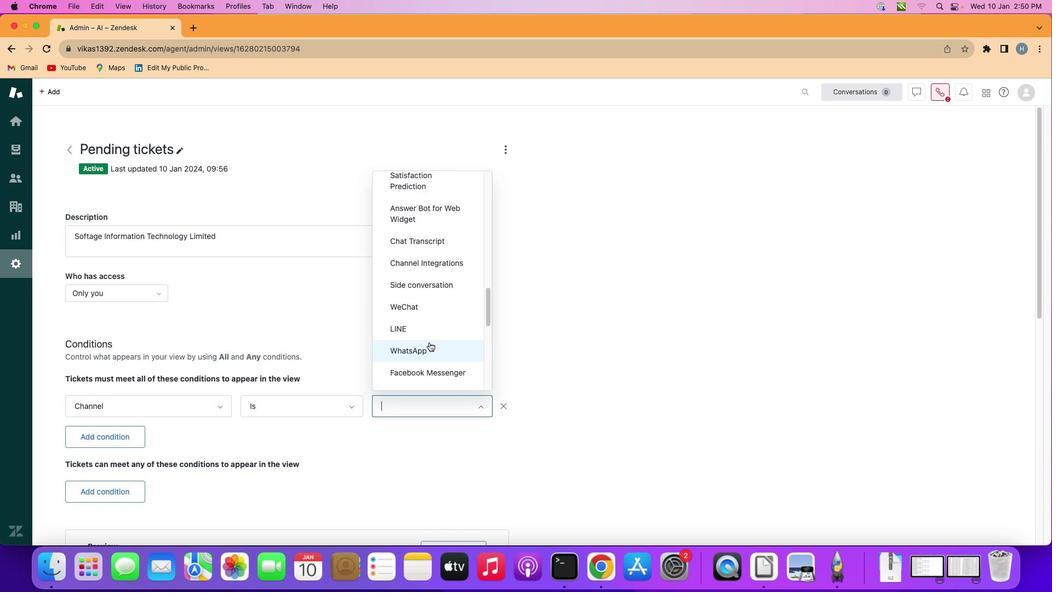 
Action: Mouse pressed left at (431, 343)
Screenshot: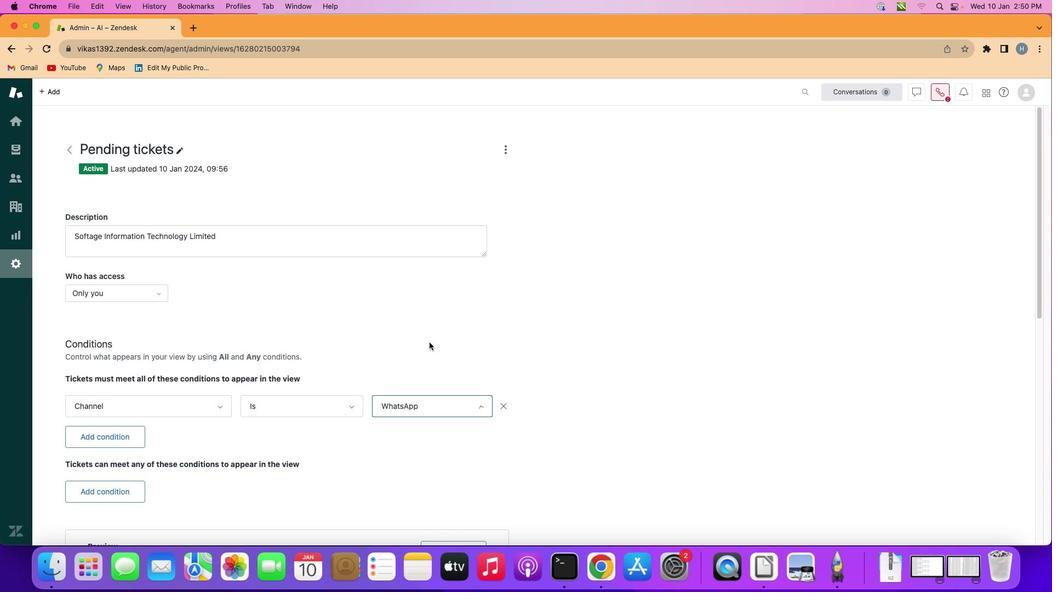 
